 Task: Check how to setup "Test voicemail".
Action: Mouse pressed left at (889, 132)
Screenshot: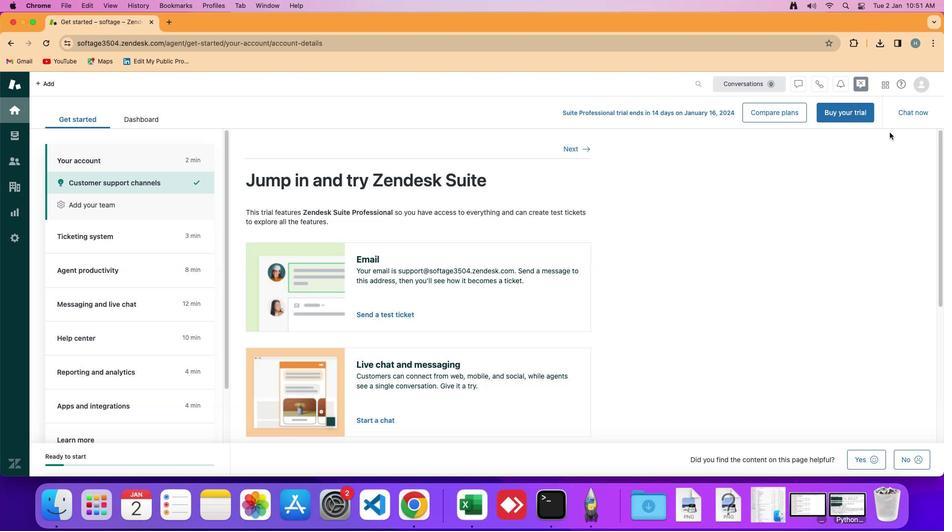 
Action: Mouse moved to (900, 83)
Screenshot: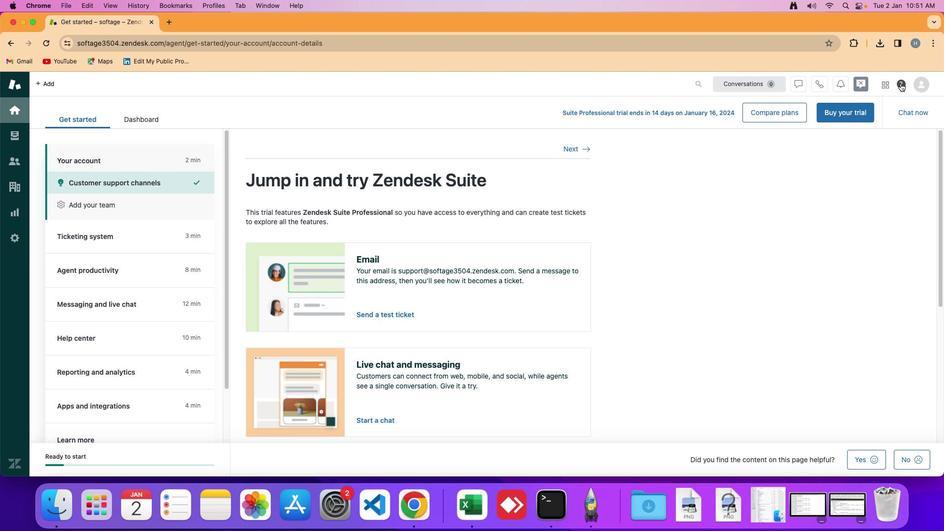 
Action: Mouse pressed left at (900, 83)
Screenshot: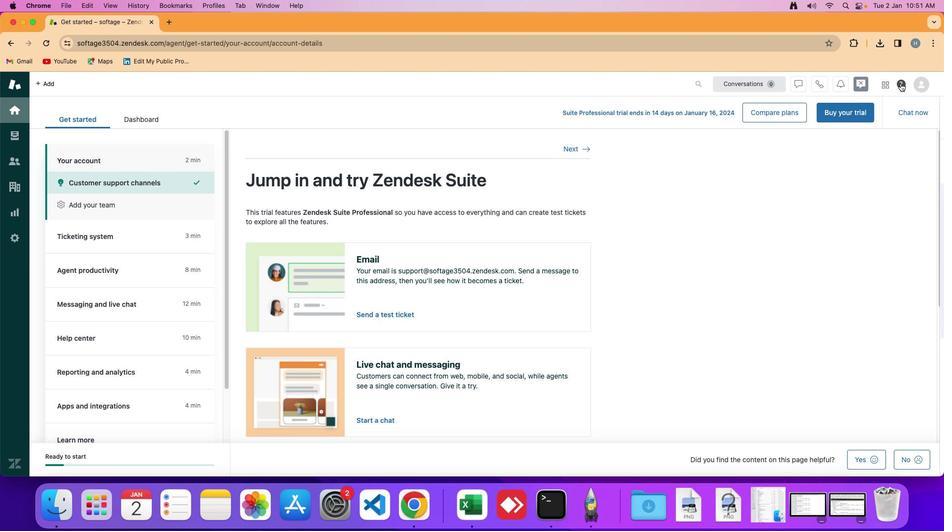 
Action: Mouse moved to (852, 389)
Screenshot: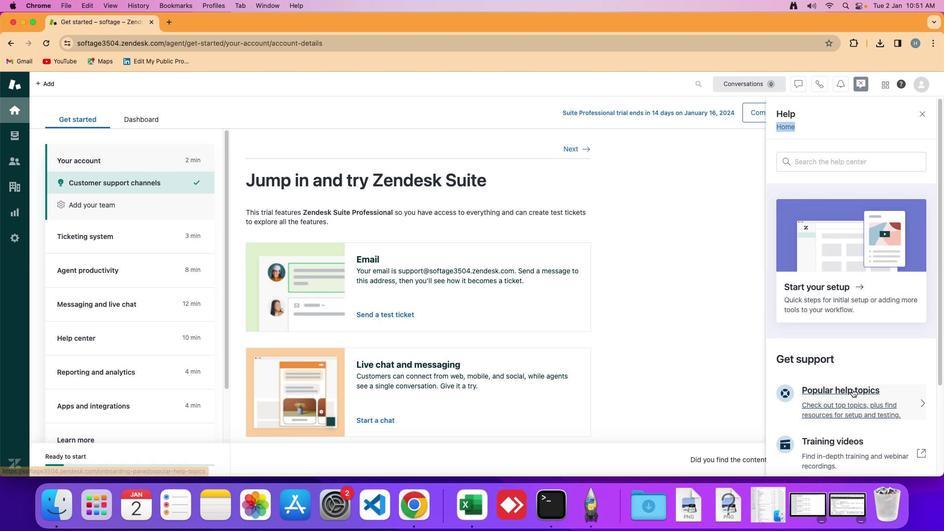 
Action: Mouse pressed left at (852, 389)
Screenshot: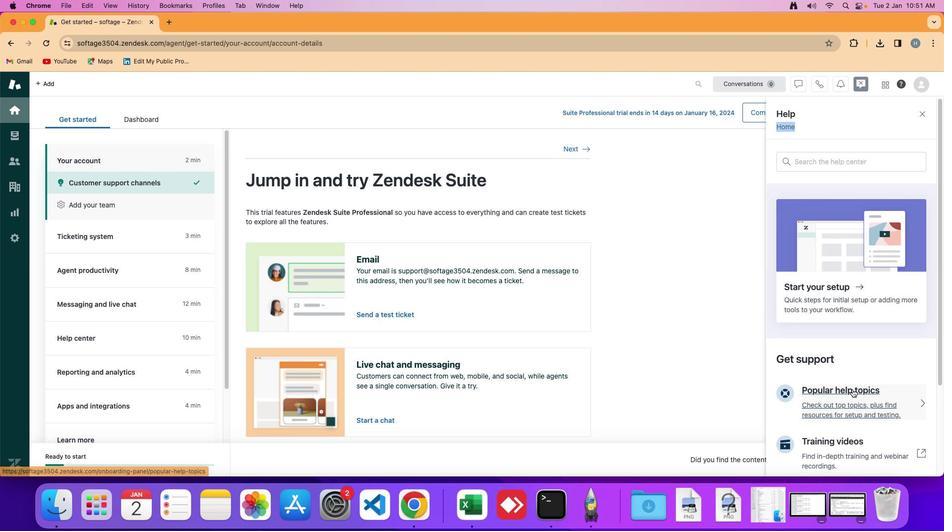 
Action: Mouse moved to (852, 390)
Screenshot: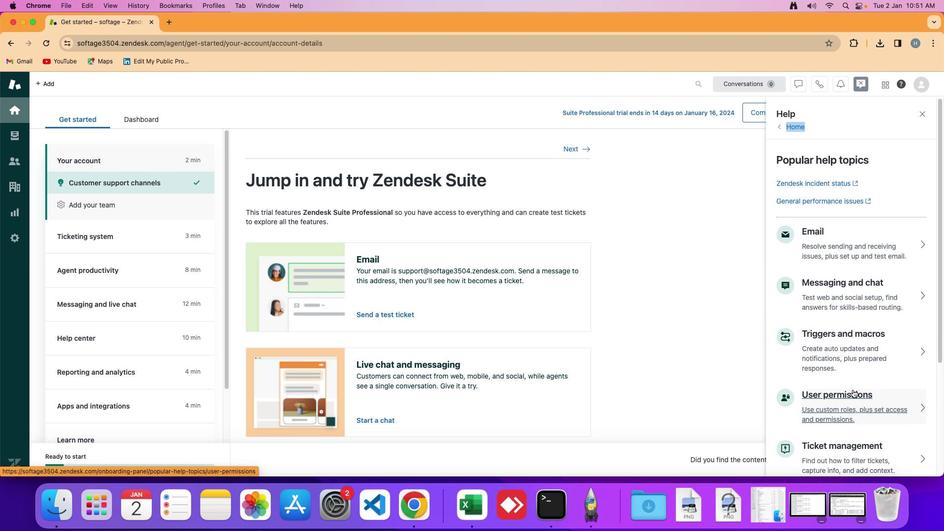 
Action: Mouse scrolled (852, 390) with delta (0, 0)
Screenshot: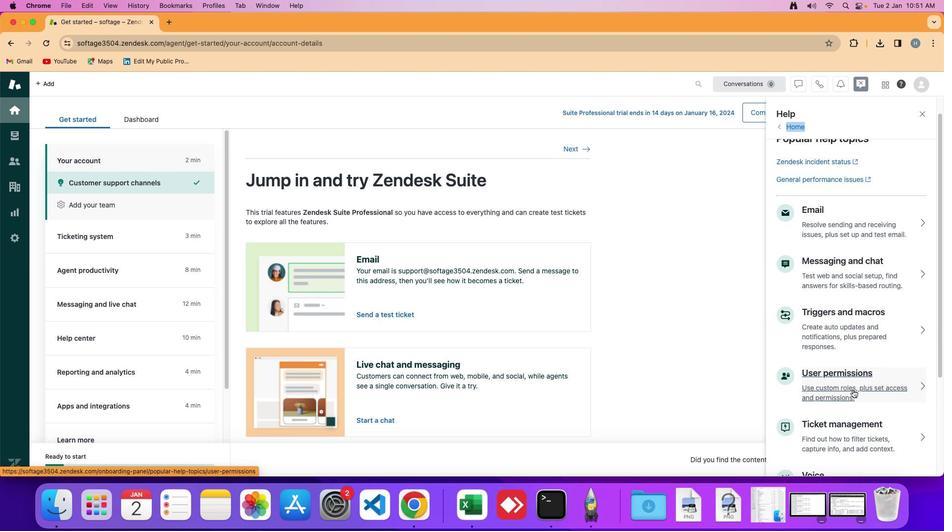 
Action: Mouse scrolled (852, 390) with delta (0, 0)
Screenshot: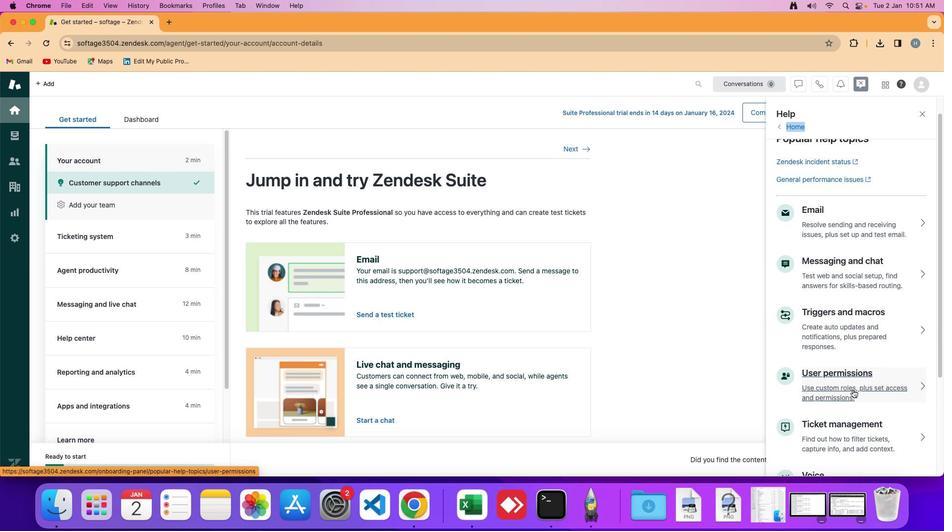 
Action: Mouse scrolled (852, 390) with delta (0, 0)
Screenshot: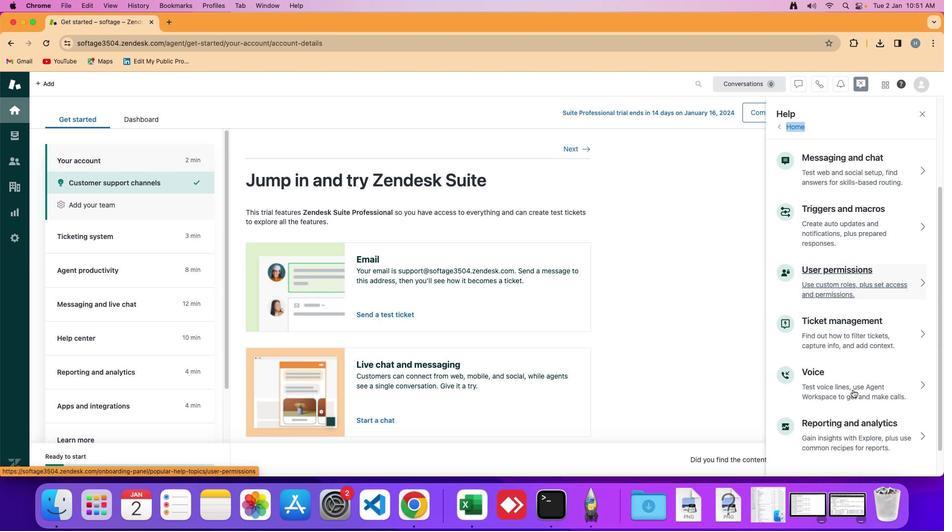 
Action: Mouse scrolled (852, 390) with delta (0, -1)
Screenshot: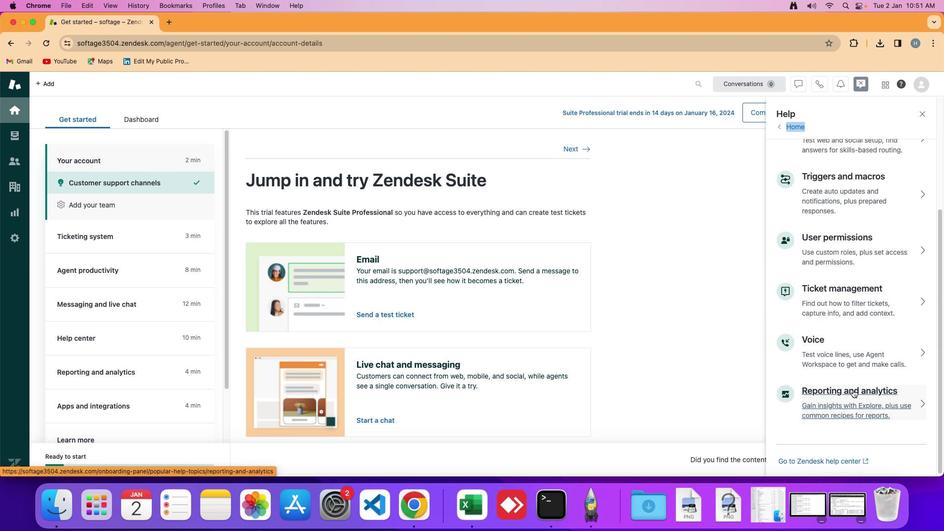 
Action: Mouse moved to (853, 389)
Screenshot: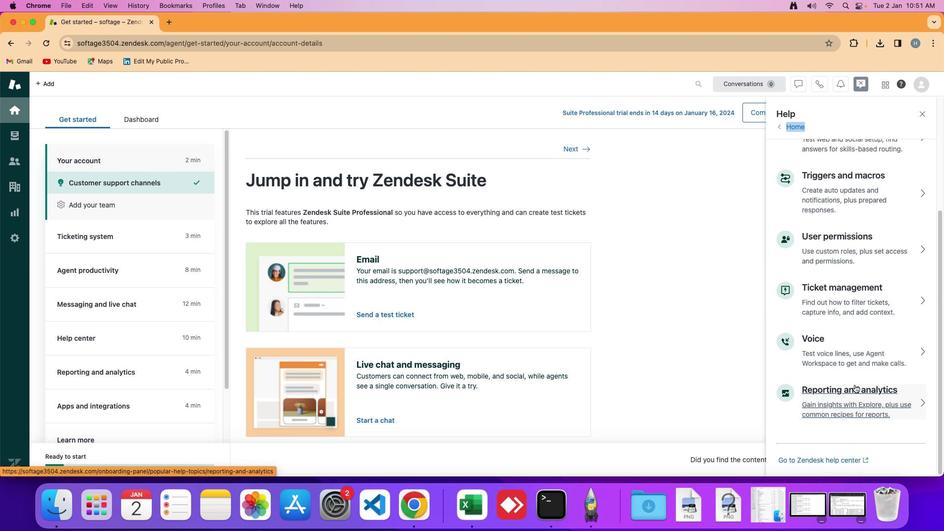 
Action: Mouse scrolled (853, 389) with delta (0, 0)
Screenshot: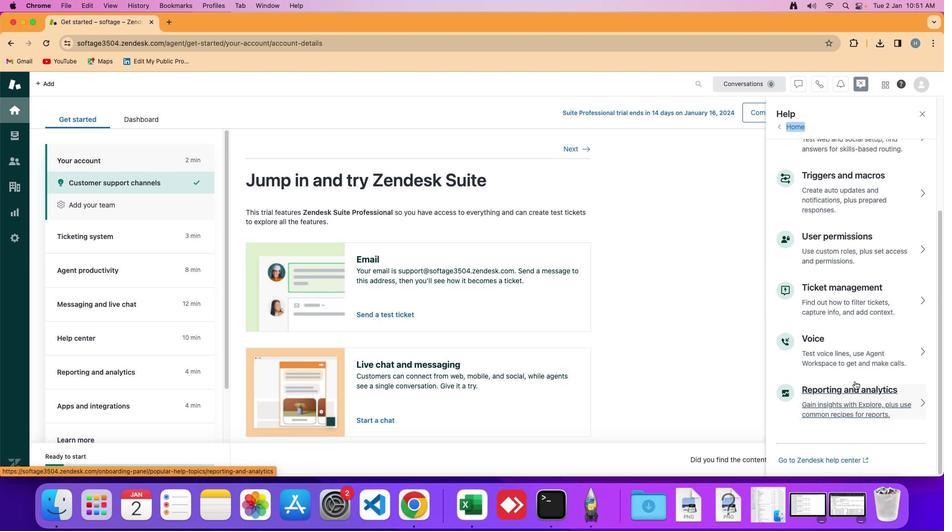 
Action: Mouse moved to (863, 355)
Screenshot: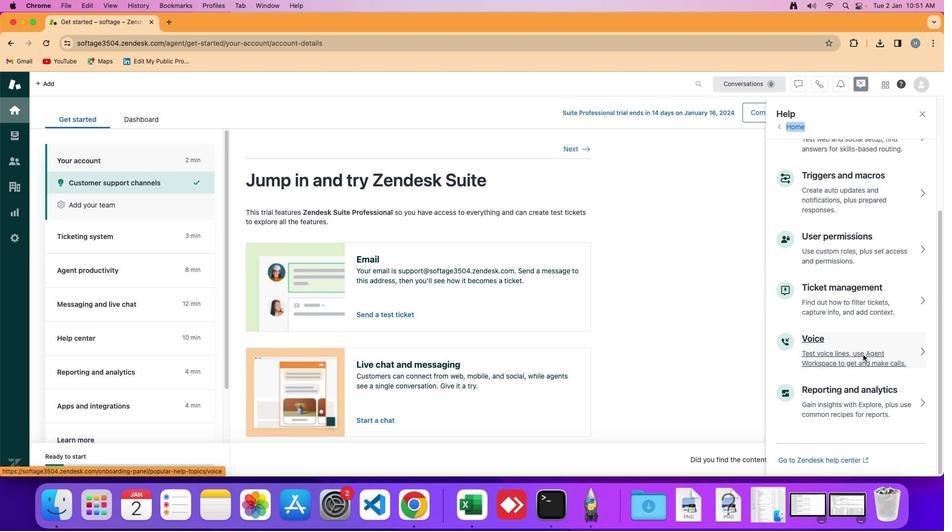 
Action: Mouse pressed left at (863, 355)
Screenshot: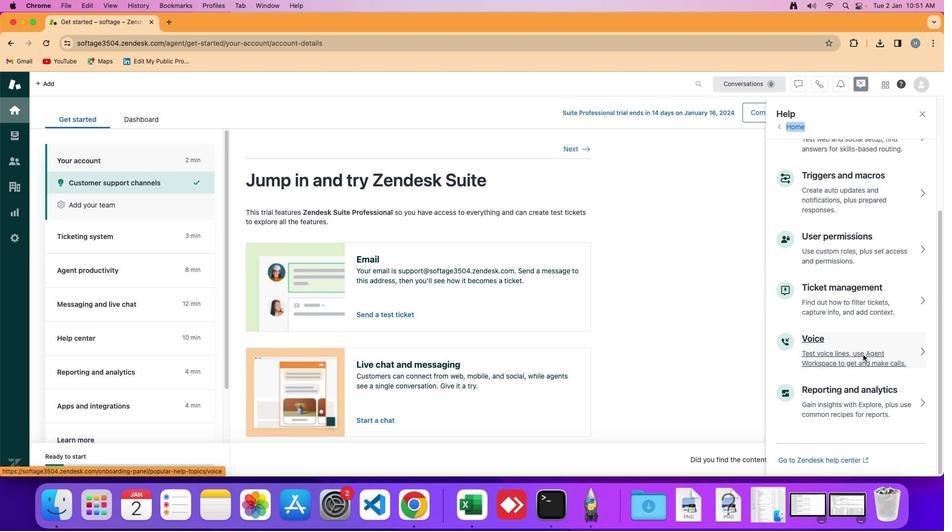
Action: Mouse moved to (827, 350)
Screenshot: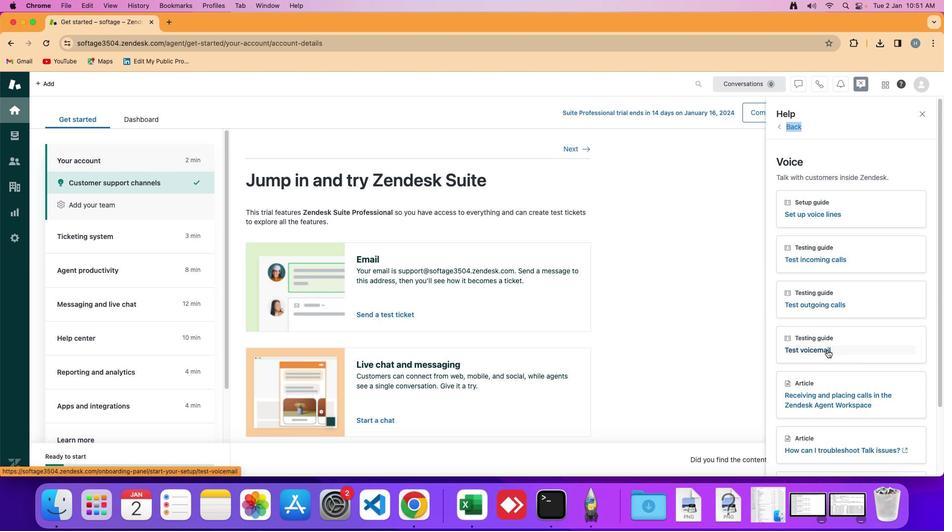 
Action: Mouse pressed left at (827, 350)
Screenshot: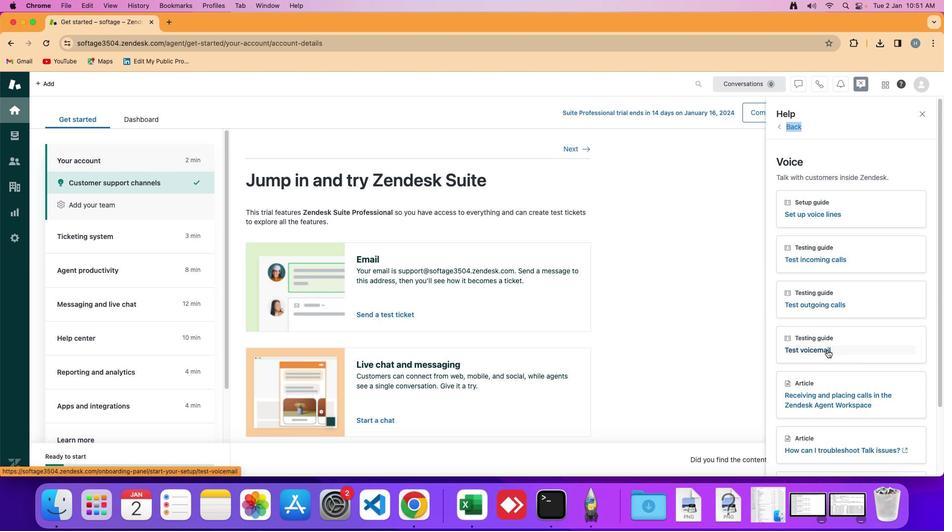 
Action: Mouse moved to (827, 349)
Screenshot: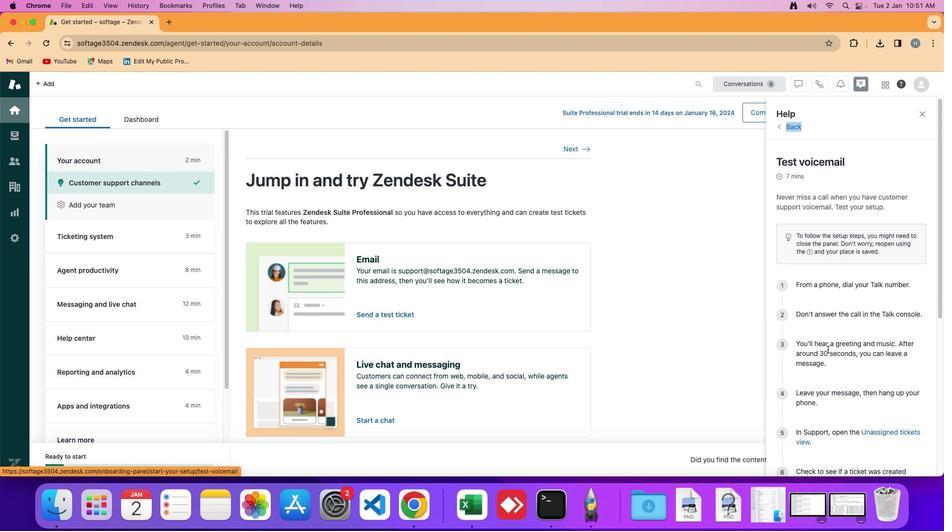 
